 Task: Use River Walk Effect in this video Movie B.mp4
Action: Mouse moved to (979, 182)
Screenshot: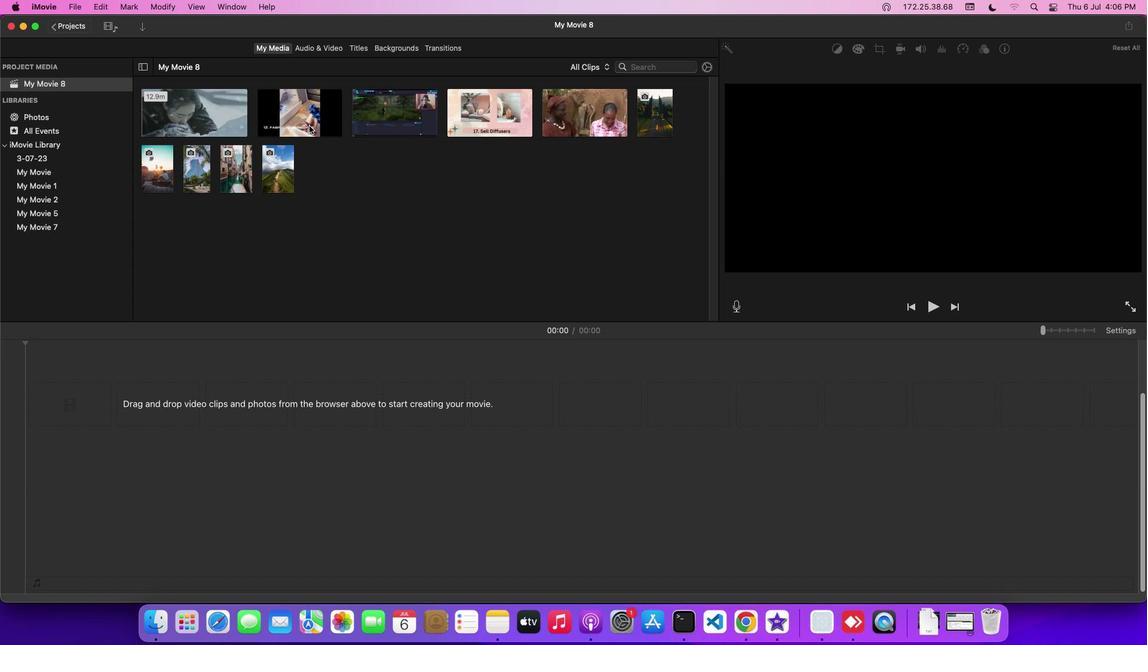
Action: Mouse pressed left at (979, 182)
Screenshot: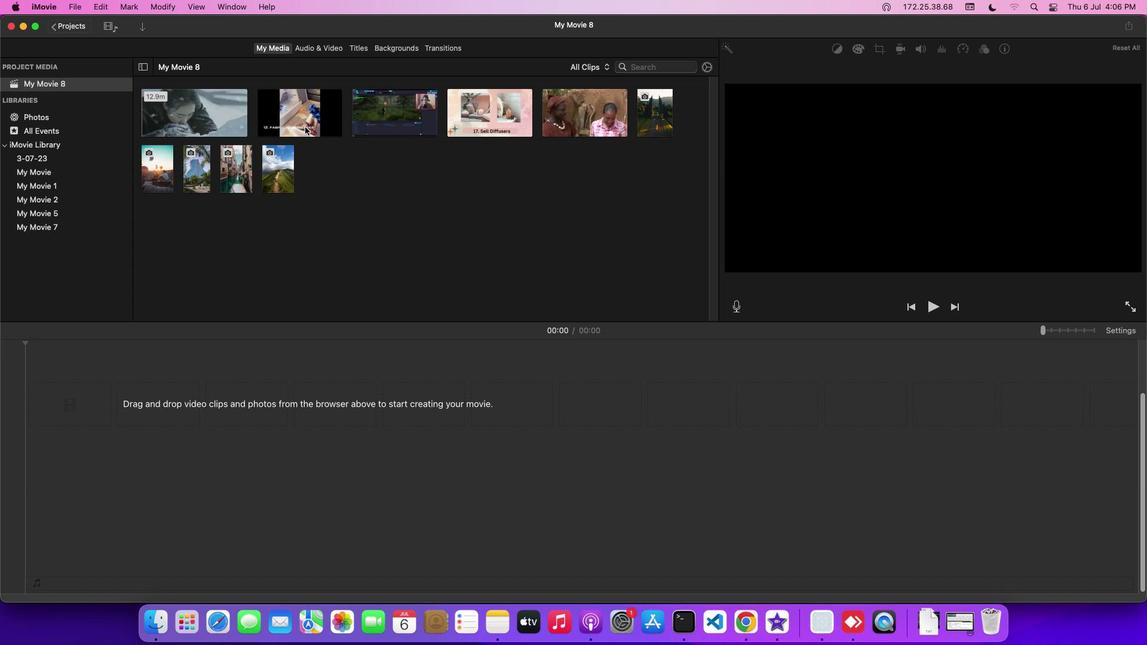 
Action: Mouse moved to (1037, 140)
Screenshot: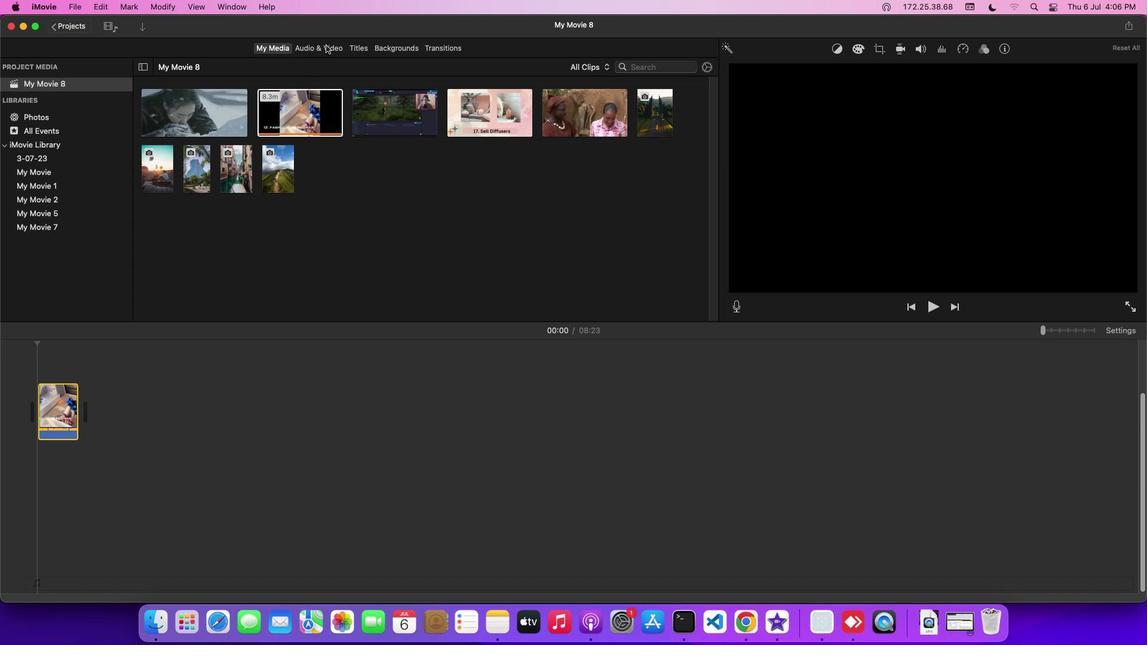 
Action: Mouse pressed left at (1037, 140)
Screenshot: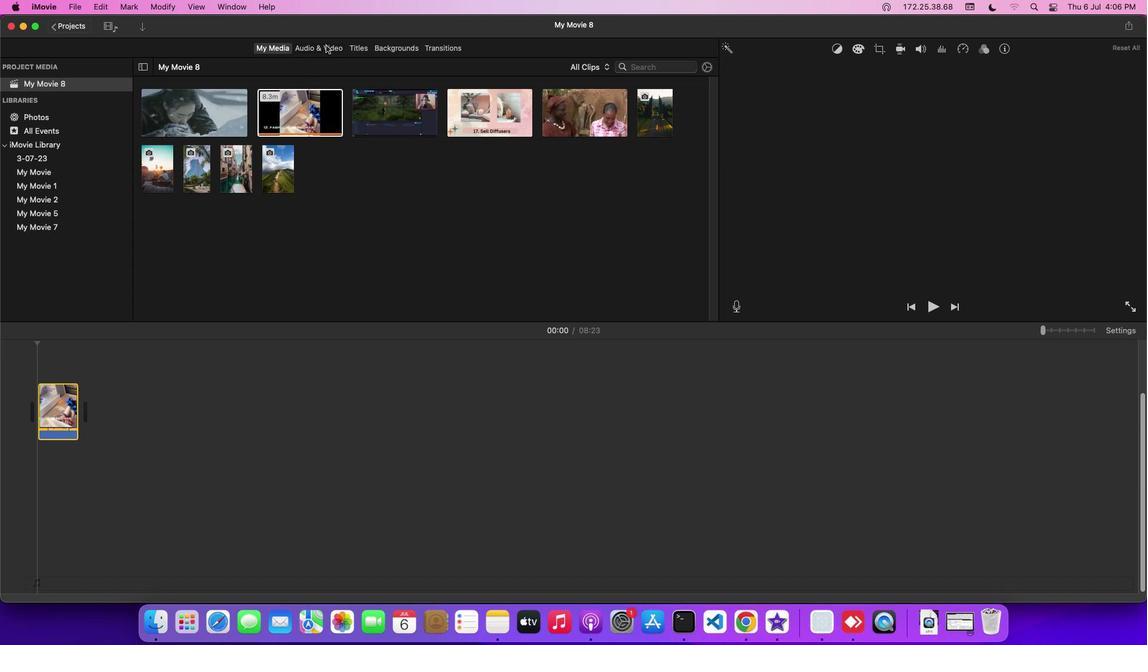 
Action: Mouse moved to (151, 177)
Screenshot: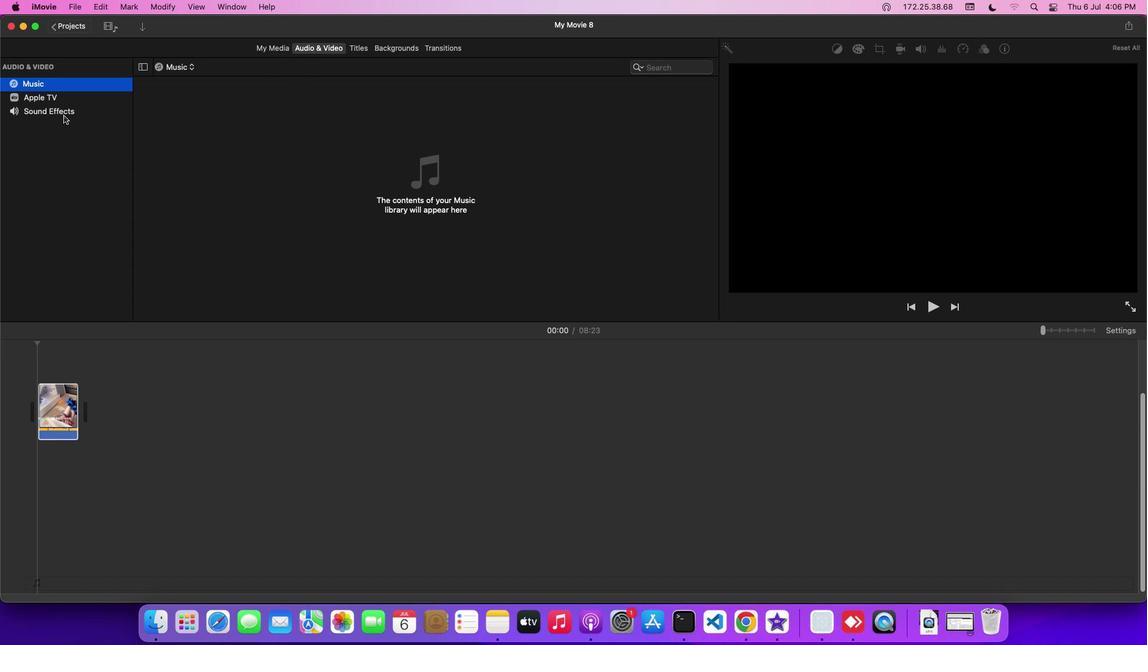 
Action: Mouse pressed left at (151, 177)
Screenshot: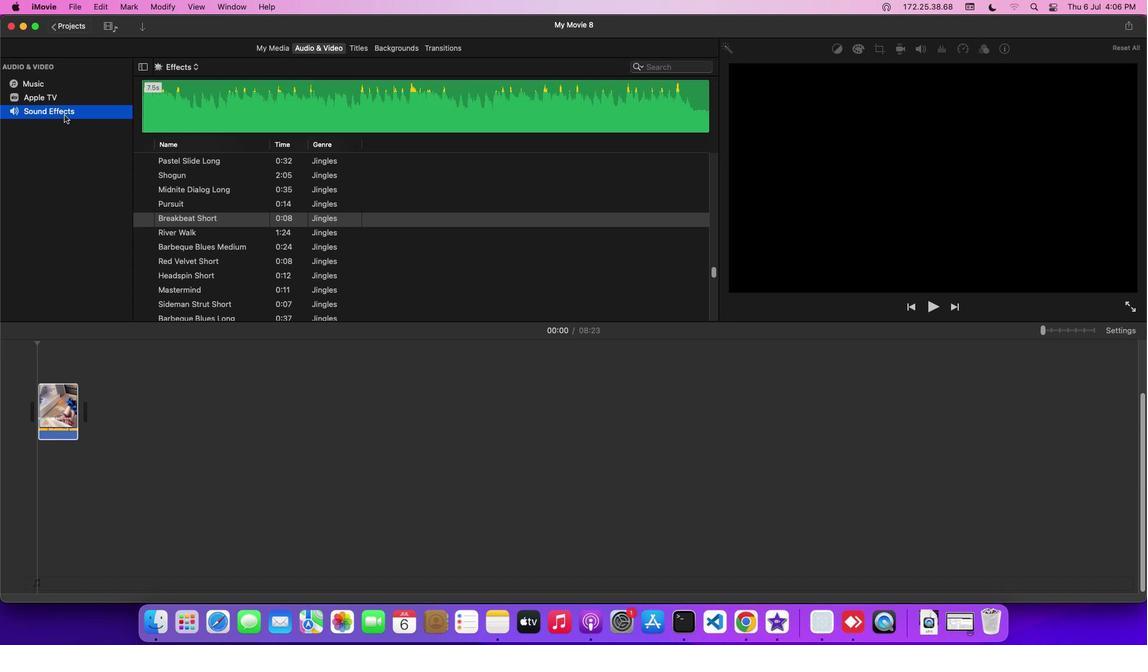 
Action: Mouse moved to (672, 237)
Screenshot: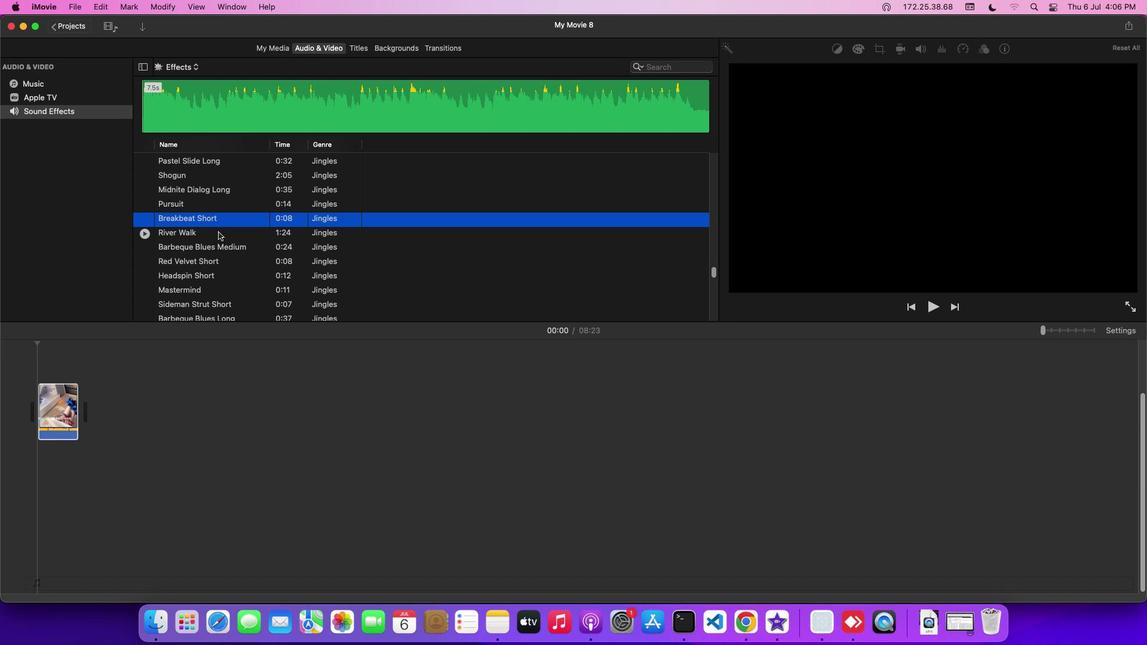 
Action: Mouse pressed left at (672, 237)
Screenshot: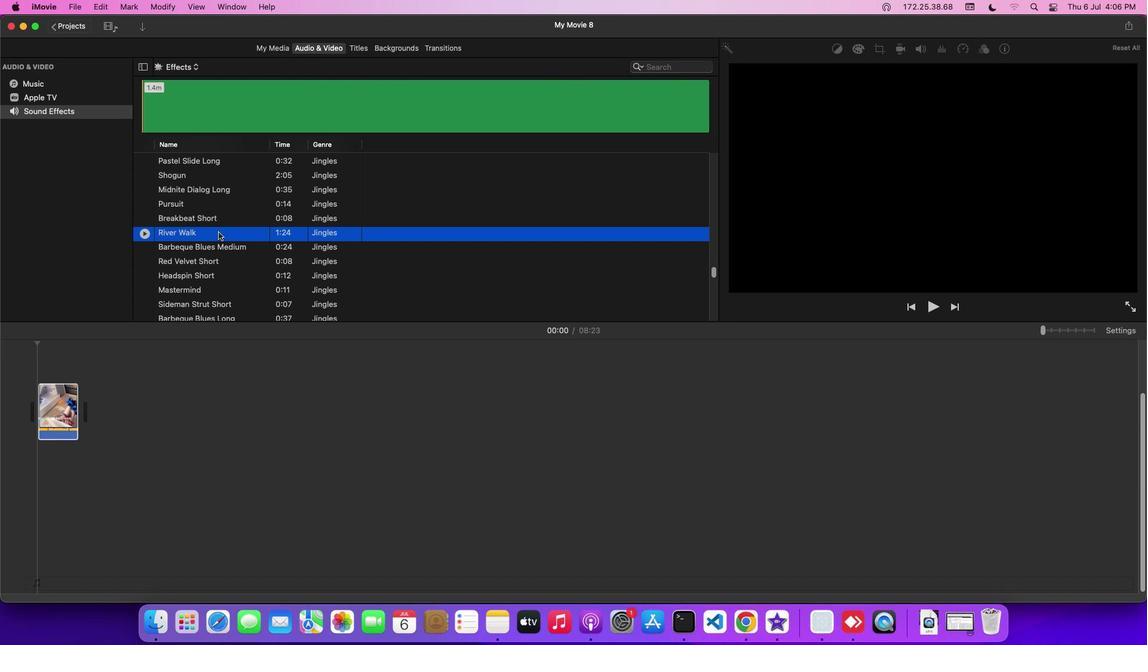 
Action: Mouse moved to (674, 238)
Screenshot: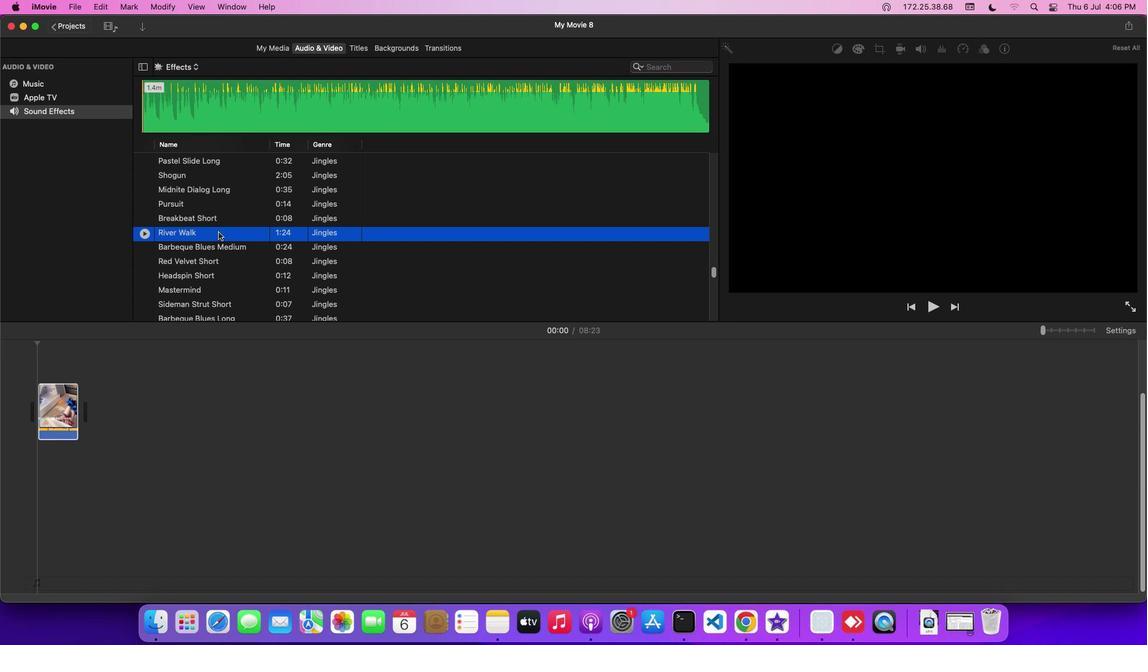 
Action: Mouse pressed left at (674, 238)
Screenshot: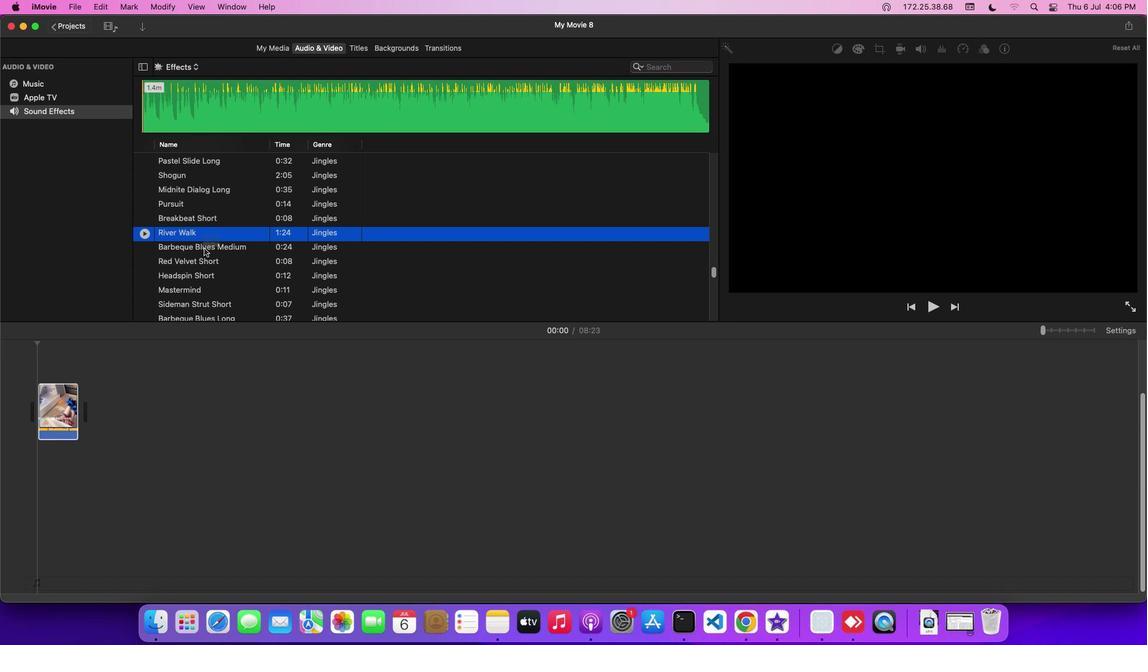 
Action: Mouse moved to (289, 350)
Screenshot: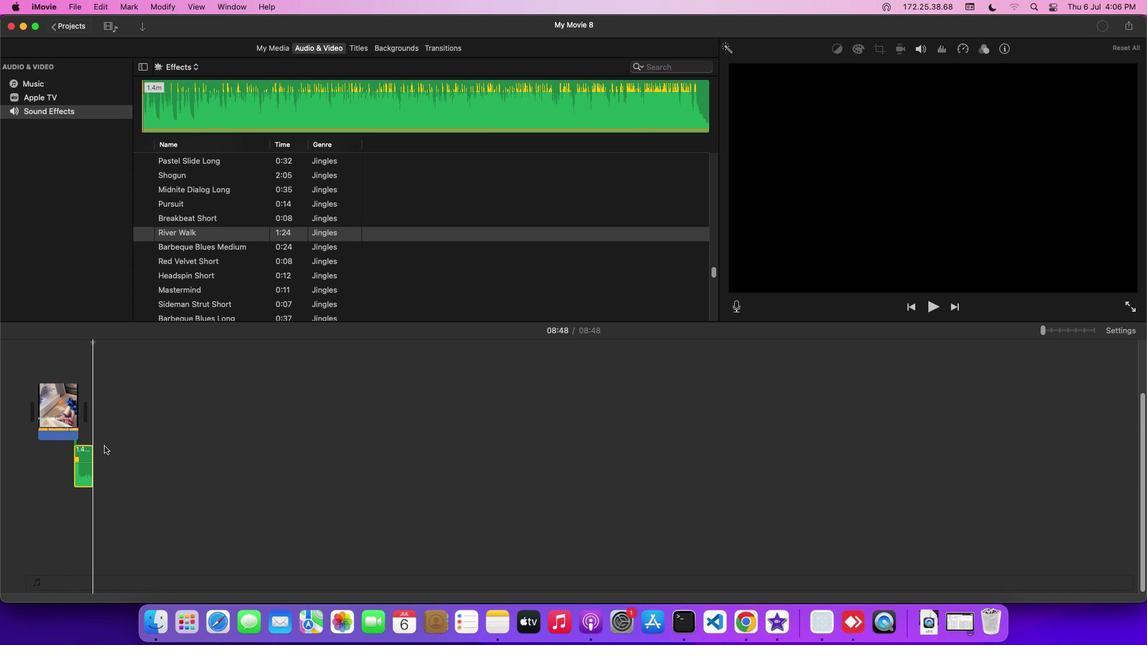 
